 Task: Add North Shore Organic Packaged Living Basil to the cart.
Action: Mouse moved to (239, 122)
Screenshot: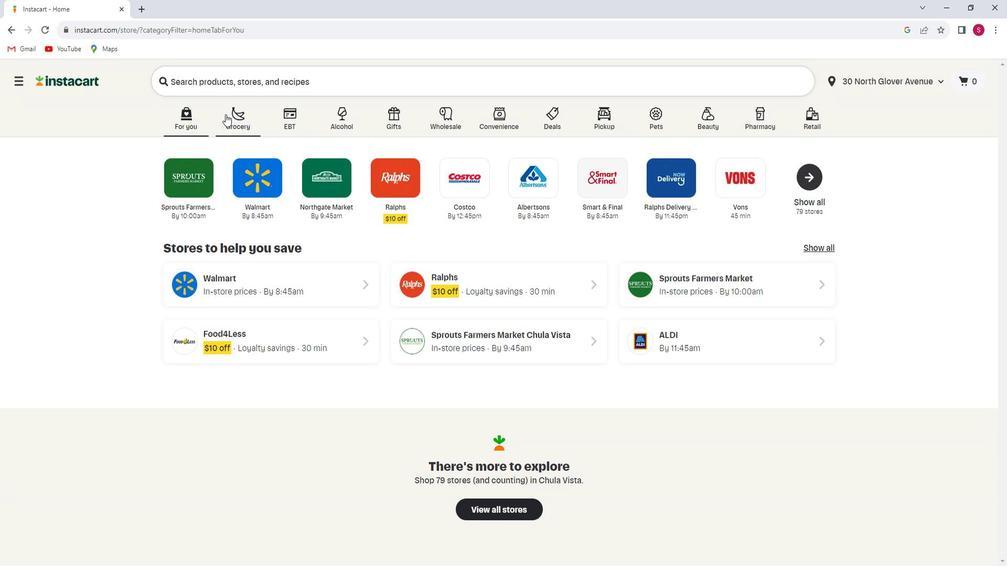 
Action: Mouse pressed left at (239, 122)
Screenshot: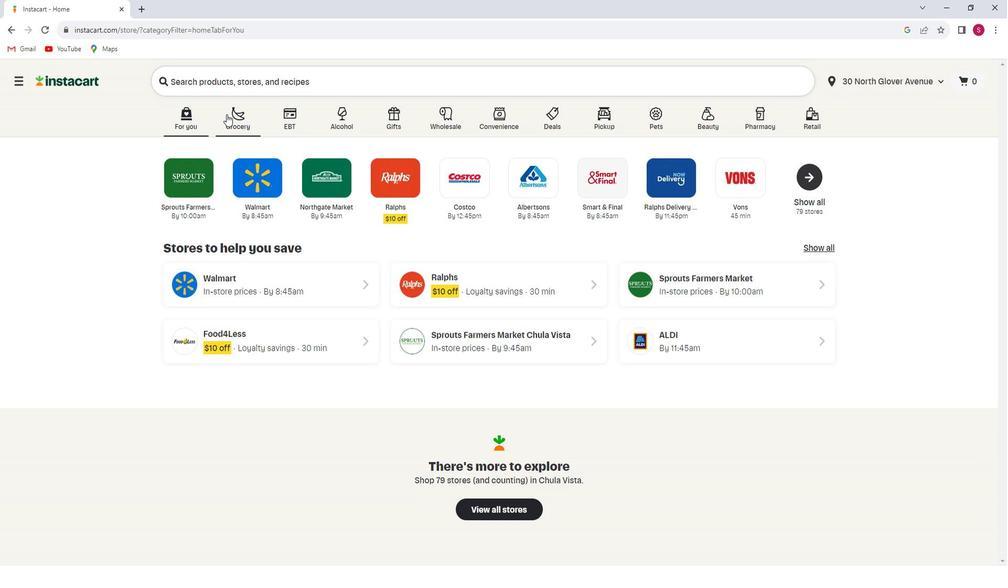 
Action: Mouse moved to (251, 308)
Screenshot: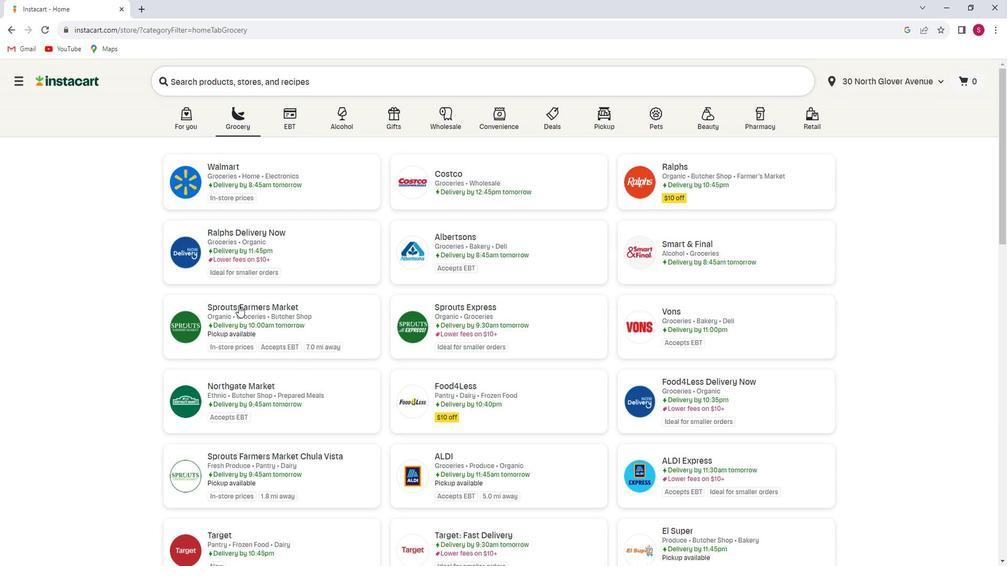 
Action: Mouse pressed left at (251, 308)
Screenshot: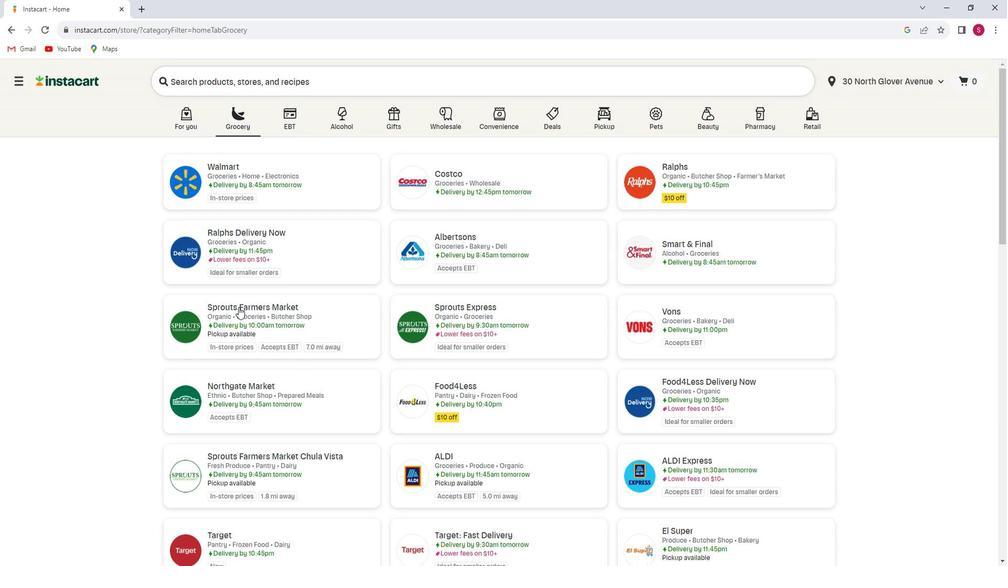 
Action: Mouse moved to (29, 329)
Screenshot: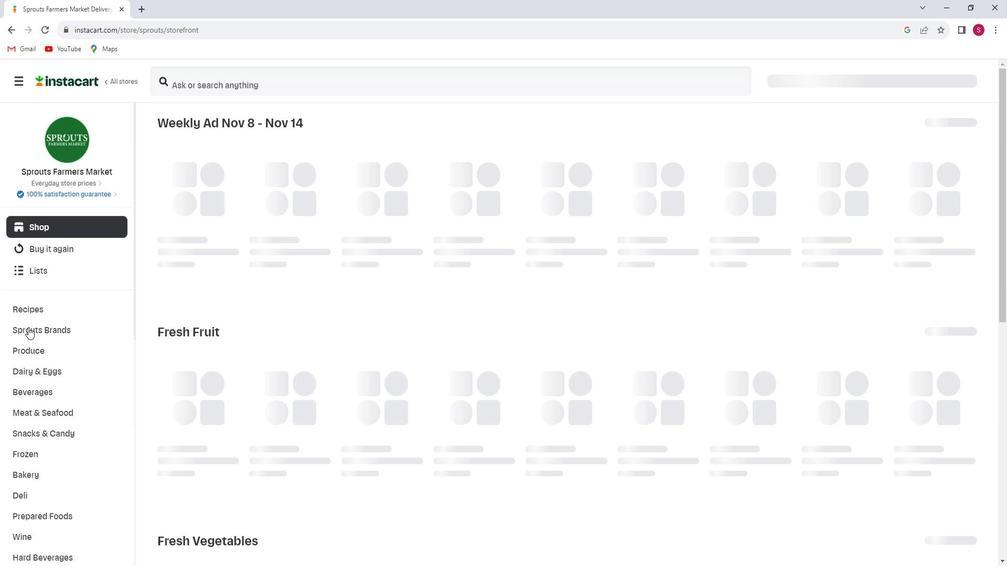 
Action: Mouse scrolled (29, 328) with delta (0, 0)
Screenshot: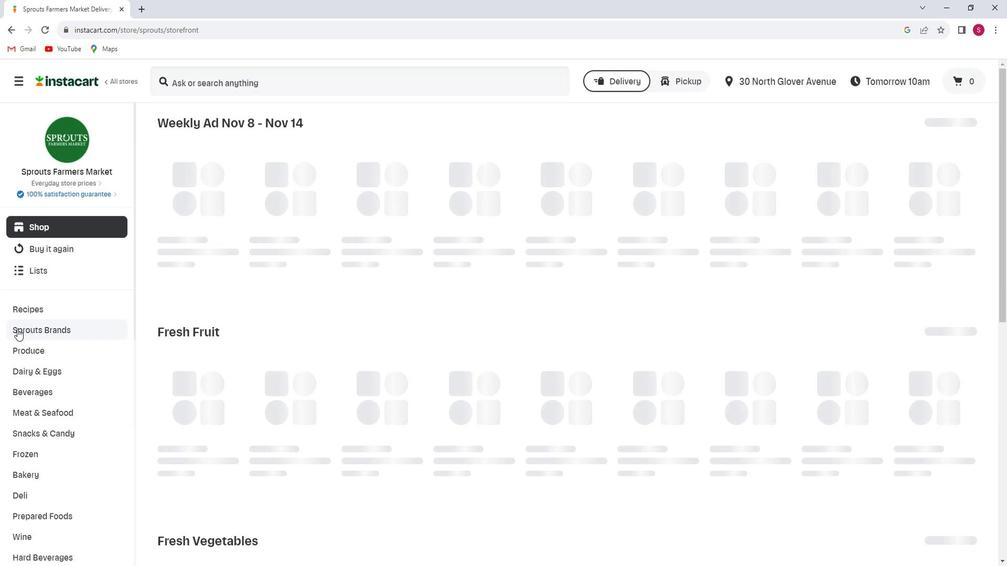 
Action: Mouse scrolled (29, 328) with delta (0, 0)
Screenshot: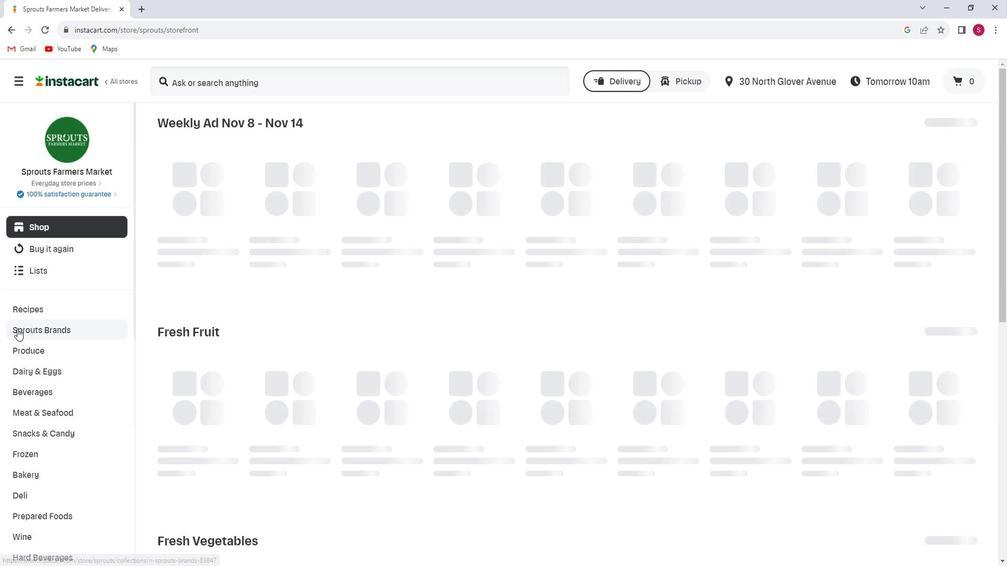 
Action: Mouse moved to (30, 329)
Screenshot: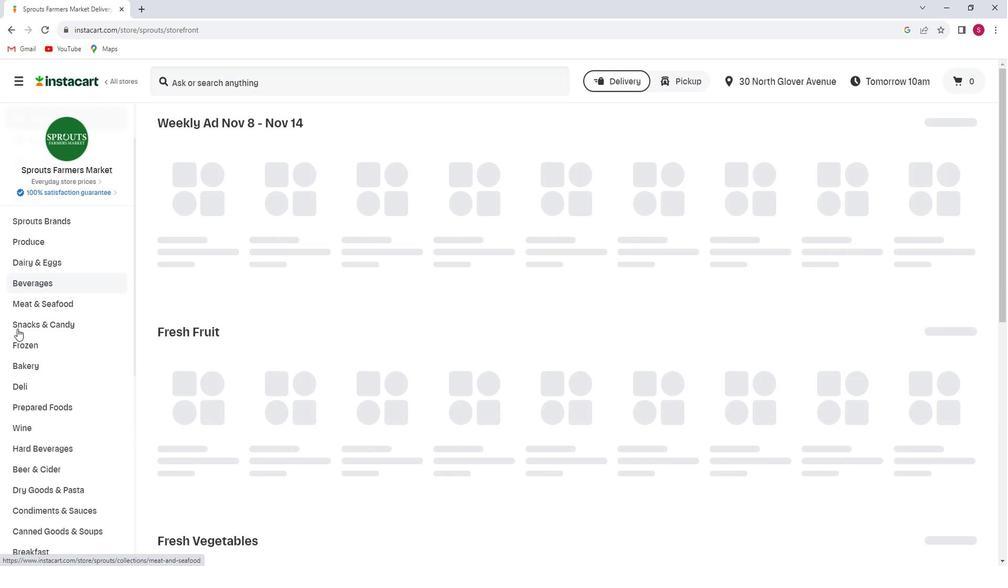 
Action: Mouse scrolled (30, 328) with delta (0, 0)
Screenshot: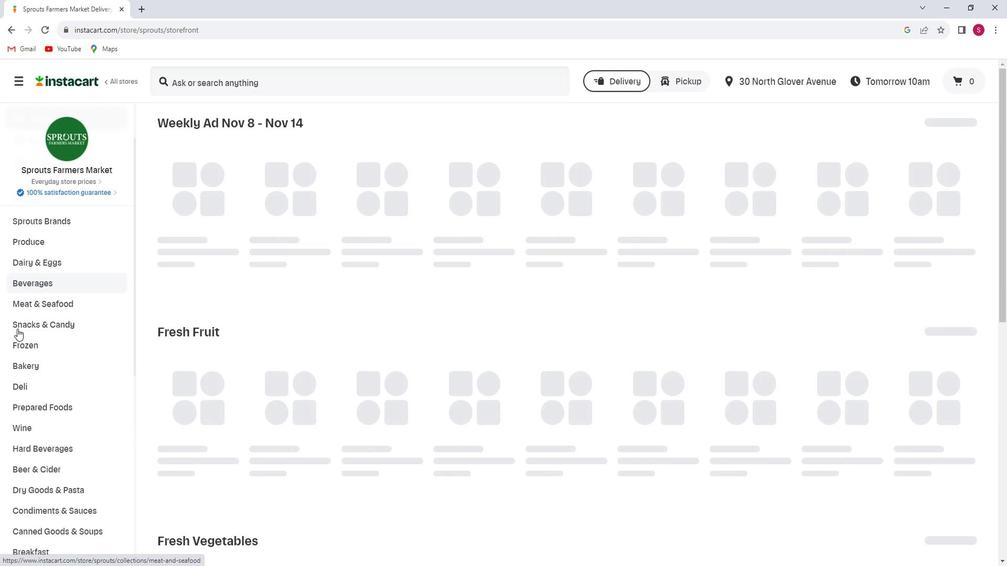 
Action: Mouse moved to (31, 329)
Screenshot: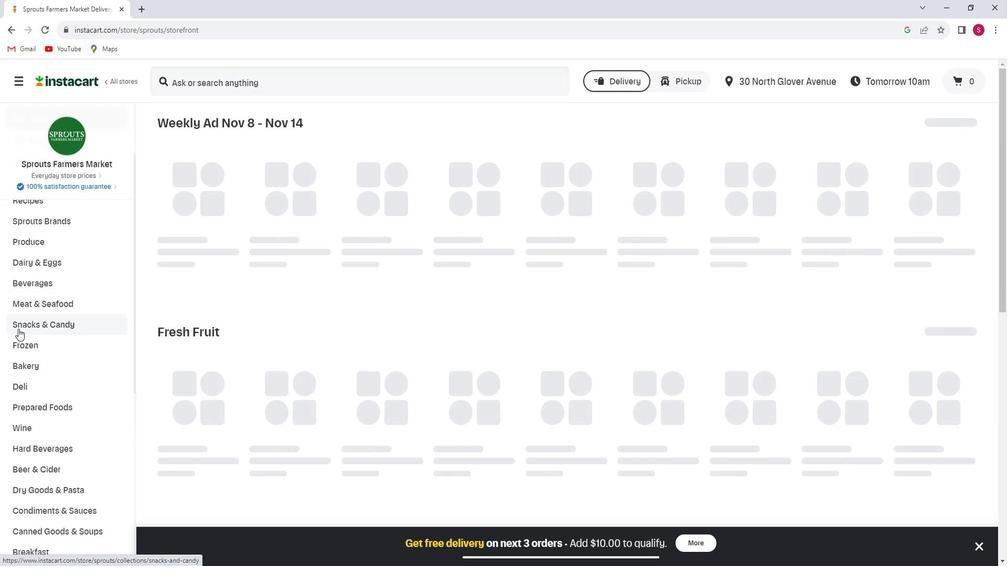 
Action: Mouse scrolled (31, 328) with delta (0, 0)
Screenshot: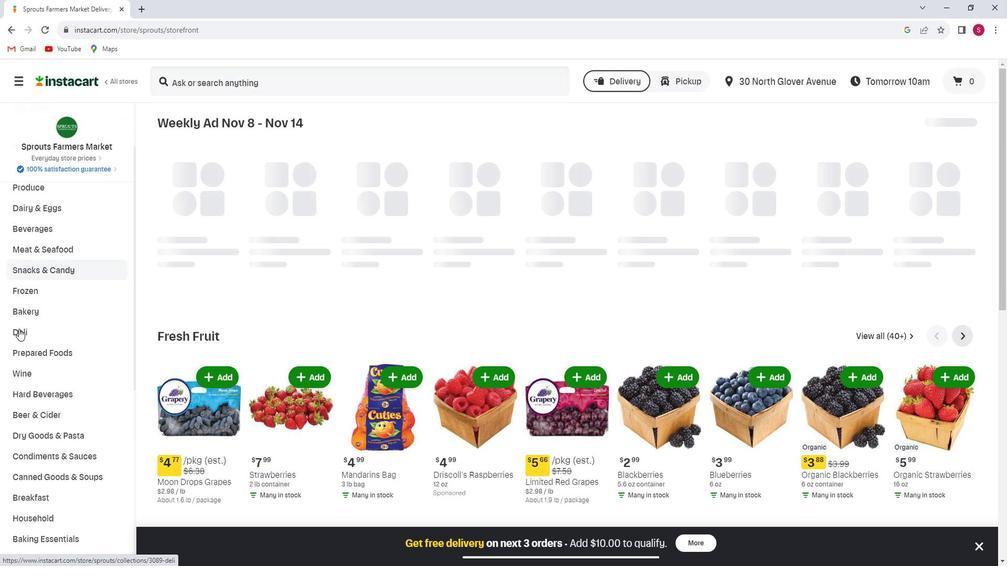 
Action: Mouse scrolled (31, 328) with delta (0, 0)
Screenshot: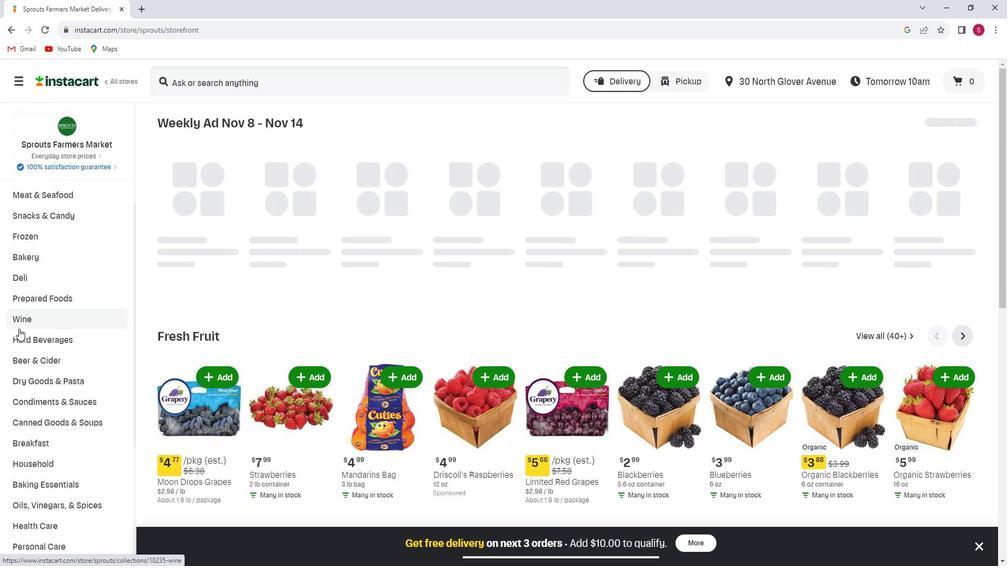 
Action: Mouse moved to (33, 329)
Screenshot: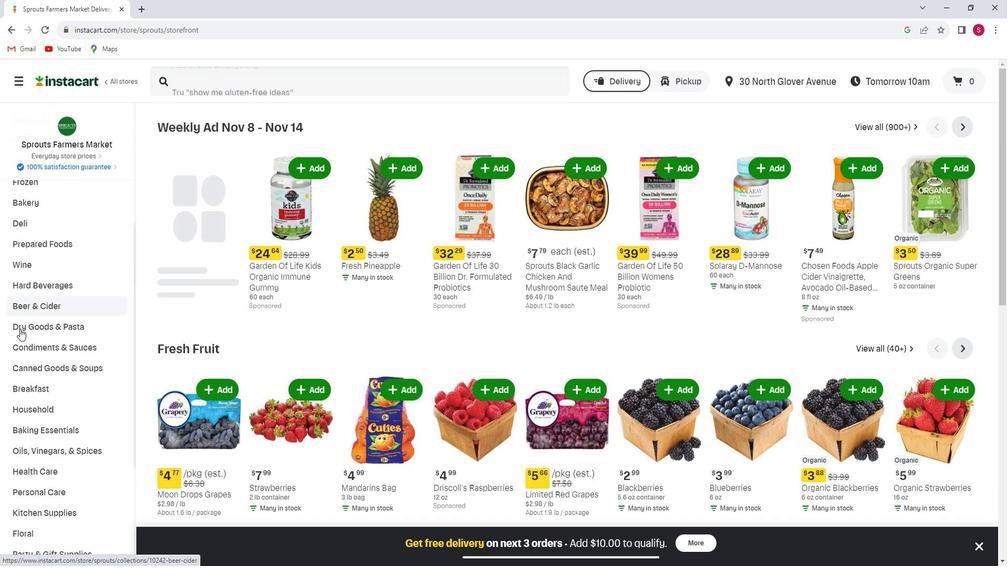 
Action: Mouse scrolled (33, 329) with delta (0, 0)
Screenshot: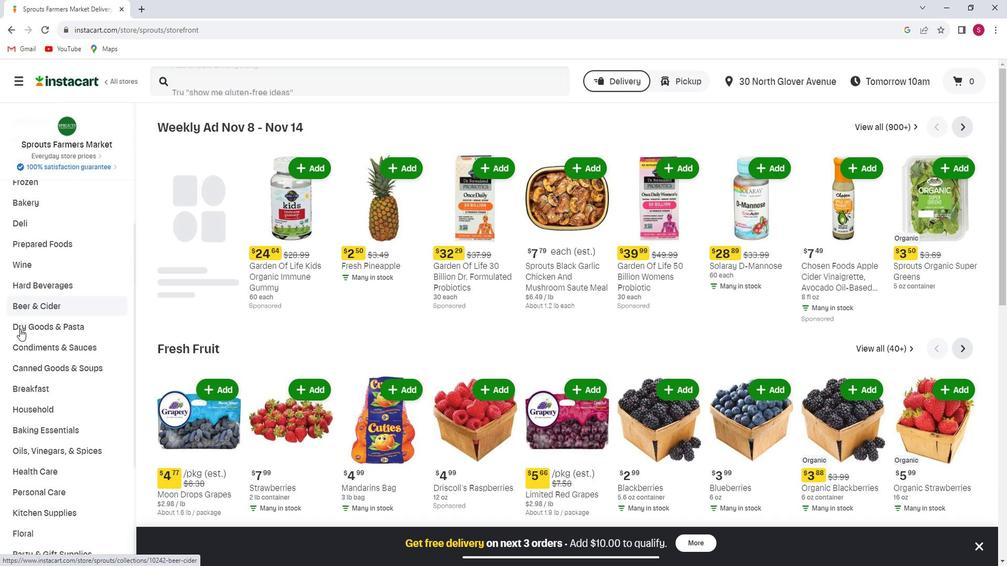 
Action: Mouse scrolled (33, 329) with delta (0, 0)
Screenshot: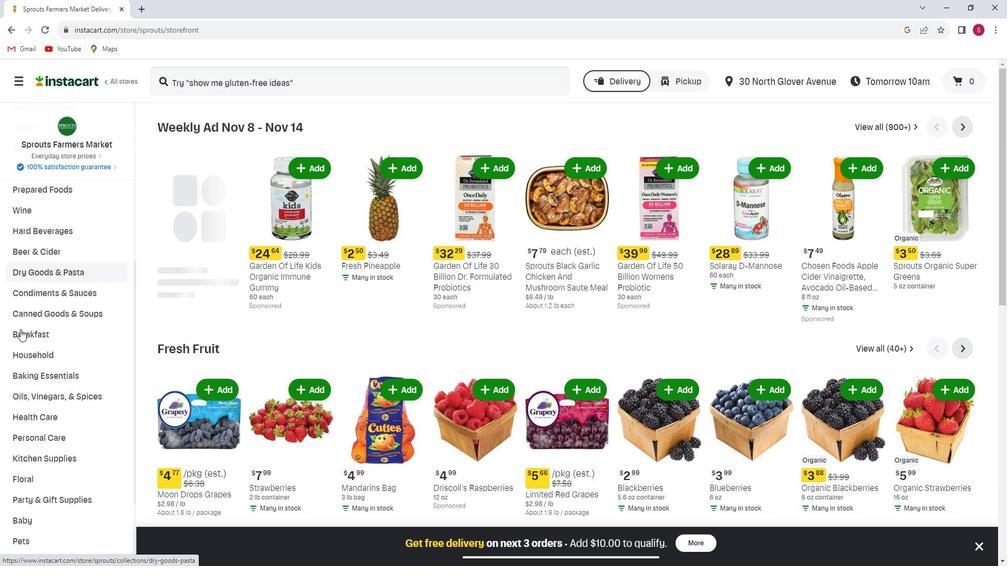 
Action: Mouse scrolled (33, 329) with delta (0, 0)
Screenshot: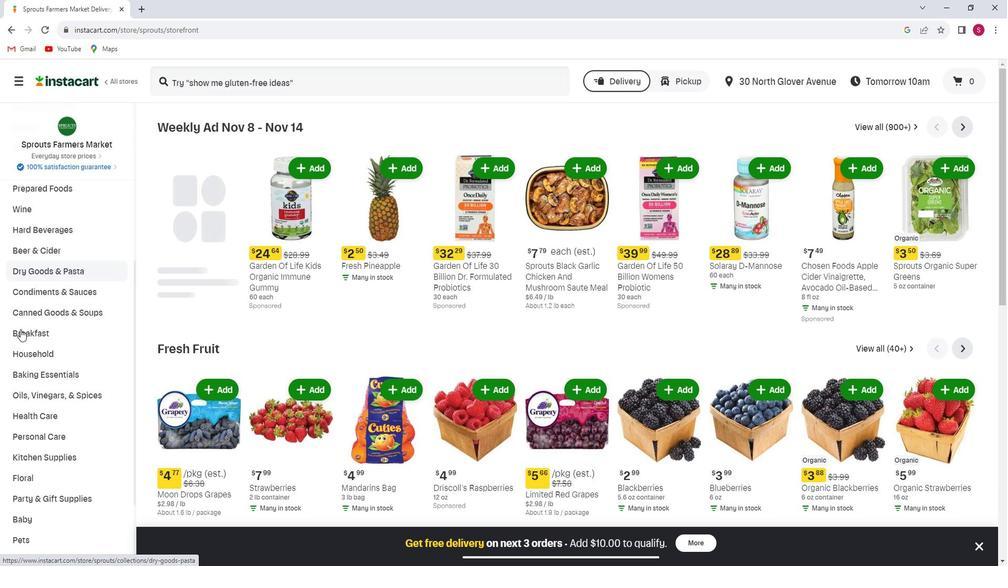 
Action: Mouse scrolled (33, 329) with delta (0, 0)
Screenshot: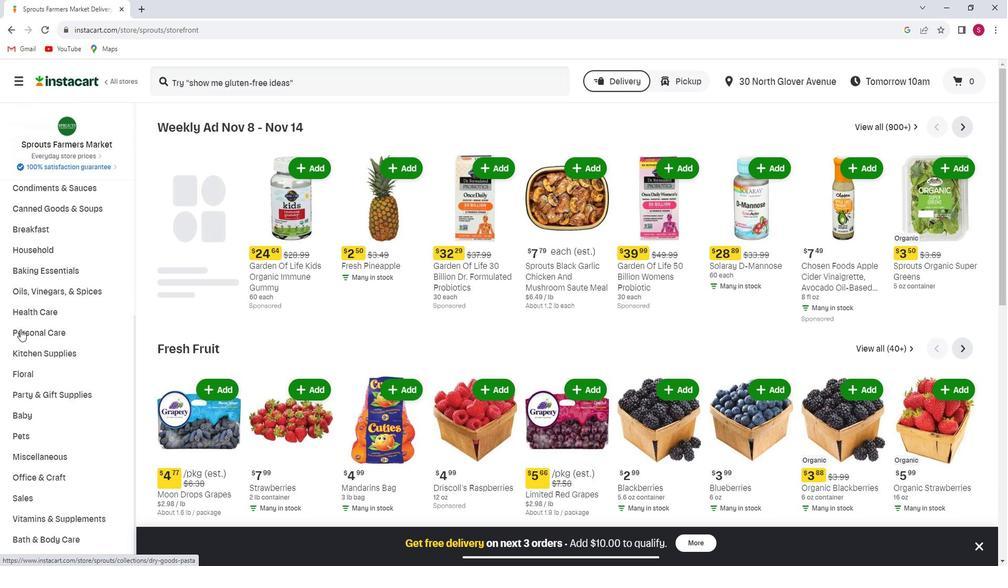 
Action: Mouse moved to (28, 353)
Screenshot: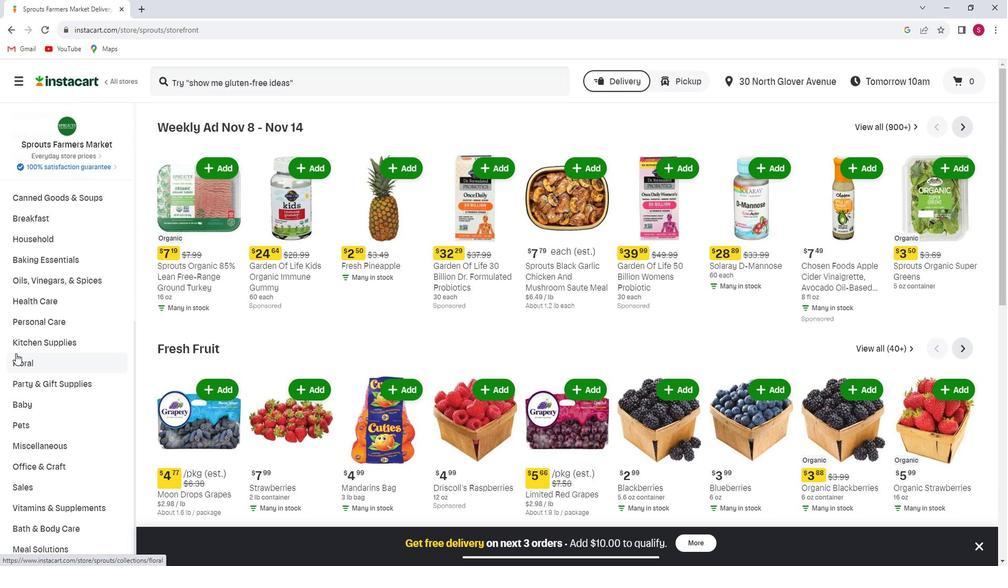 
Action: Mouse pressed left at (28, 353)
Screenshot: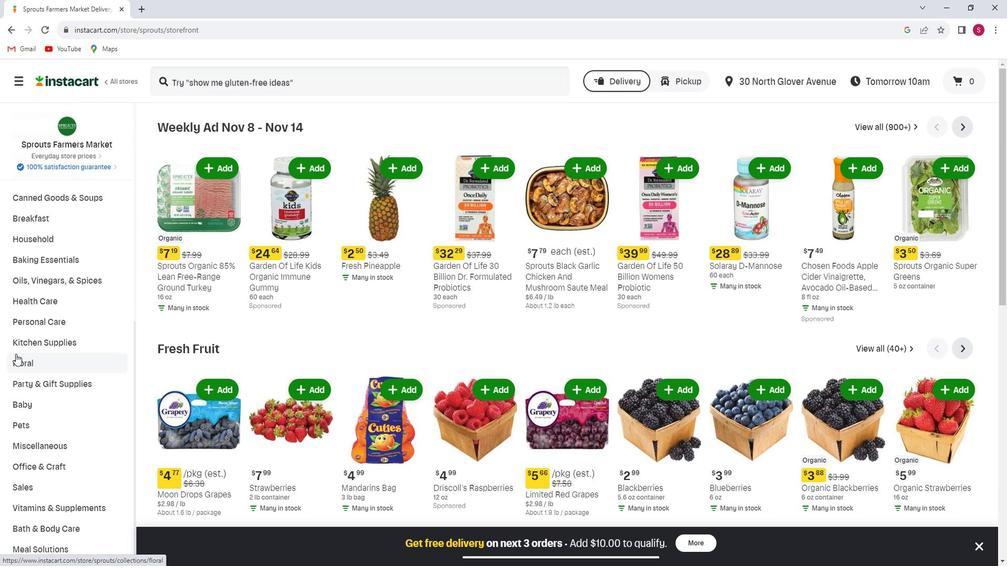 
Action: Mouse moved to (61, 398)
Screenshot: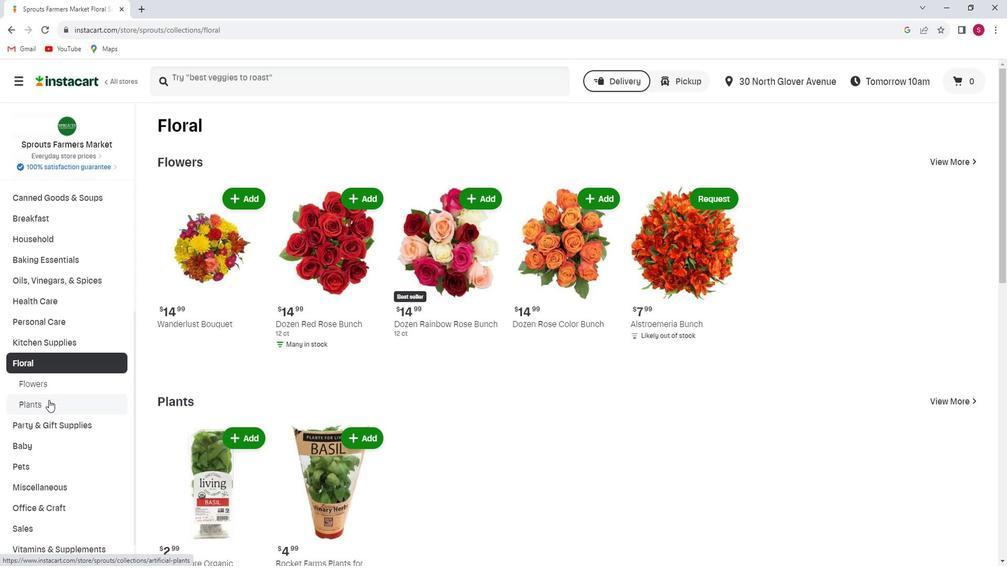 
Action: Mouse pressed left at (61, 398)
Screenshot: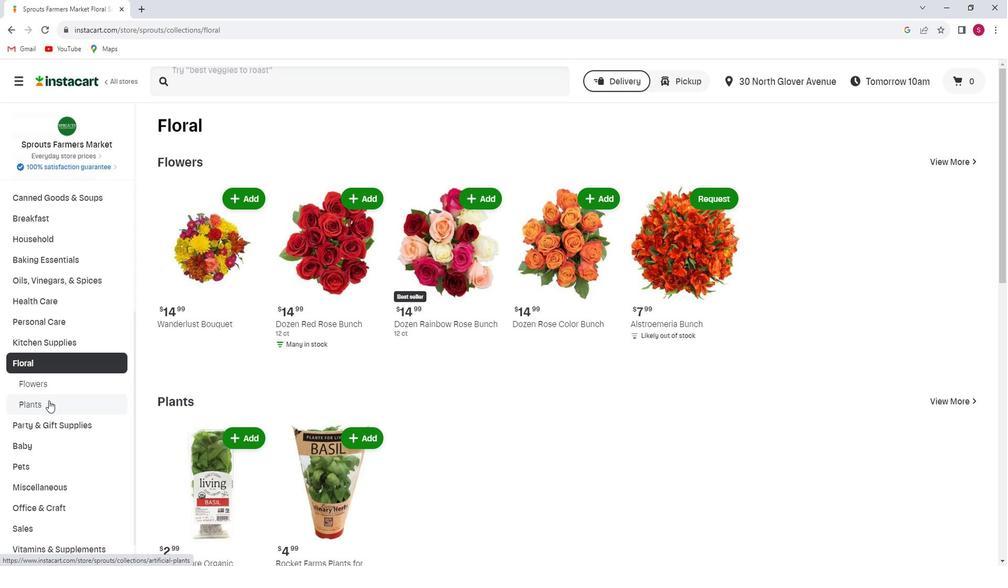 
Action: Mouse moved to (244, 87)
Screenshot: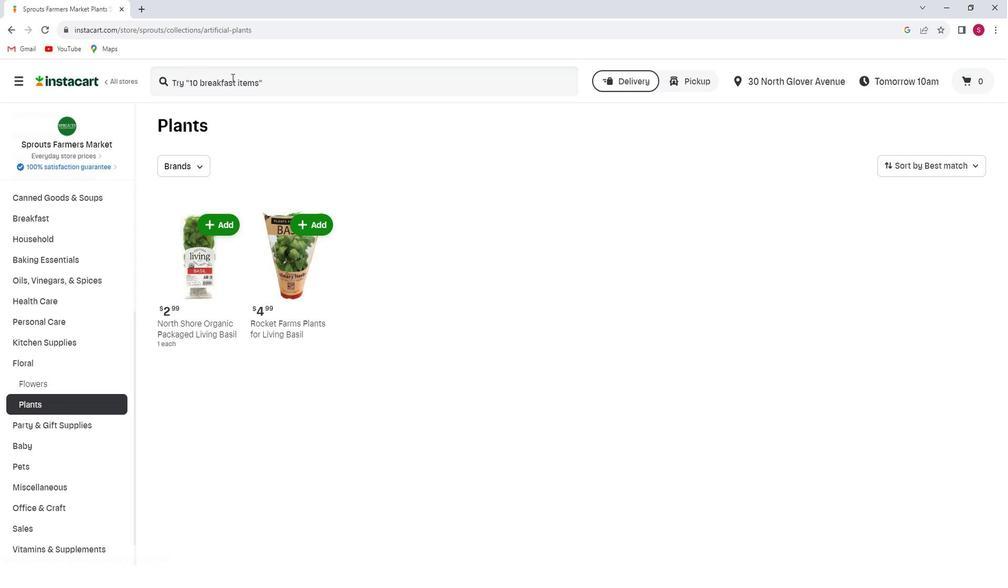 
Action: Mouse pressed left at (244, 87)
Screenshot: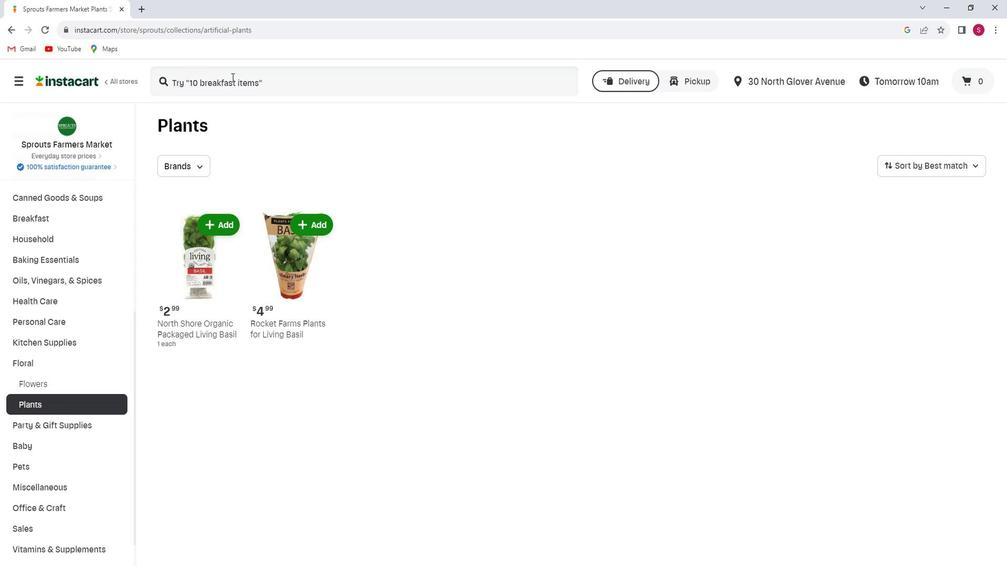 
Action: Key pressed <Key.shift>North<Key.space><Key.shift>Shore<Key.space><Key.shift>organic<Key.space><Key.shift>Packaged<Key.space><Key.shift>Living<Key.space><Key.shift>Basil<Key.enter>
Screenshot: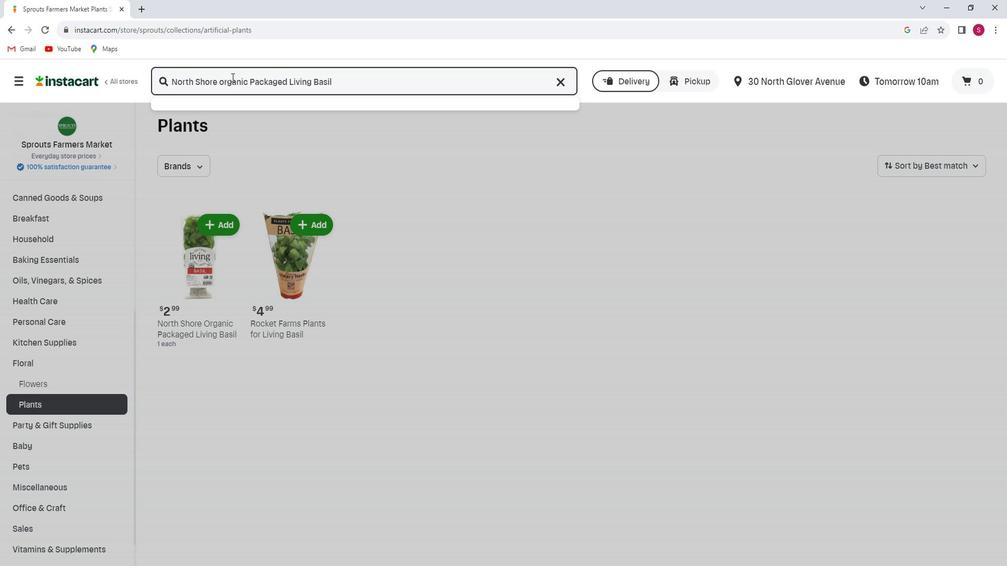 
Action: Mouse moved to (311, 177)
Screenshot: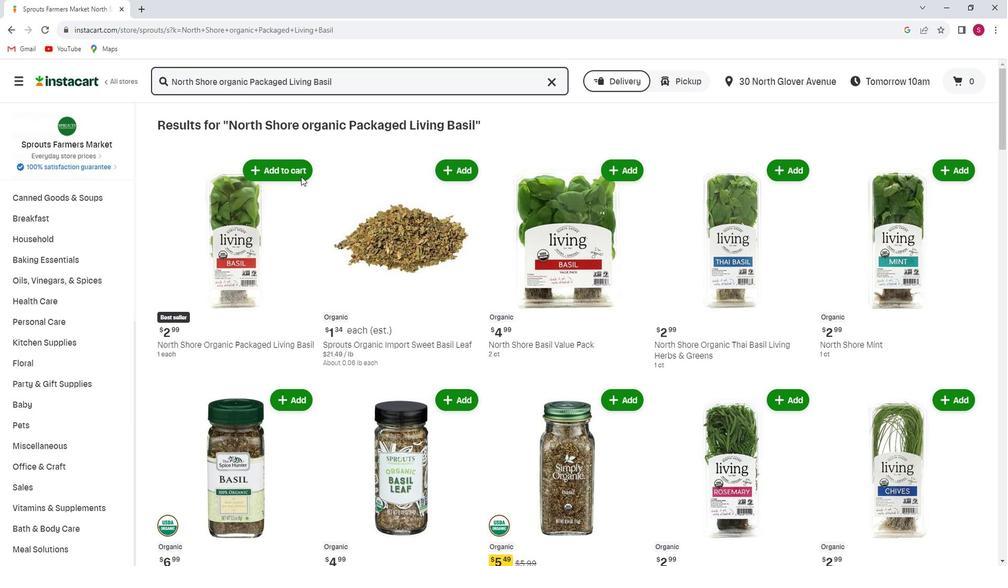 
Action: Mouse pressed left at (311, 177)
Screenshot: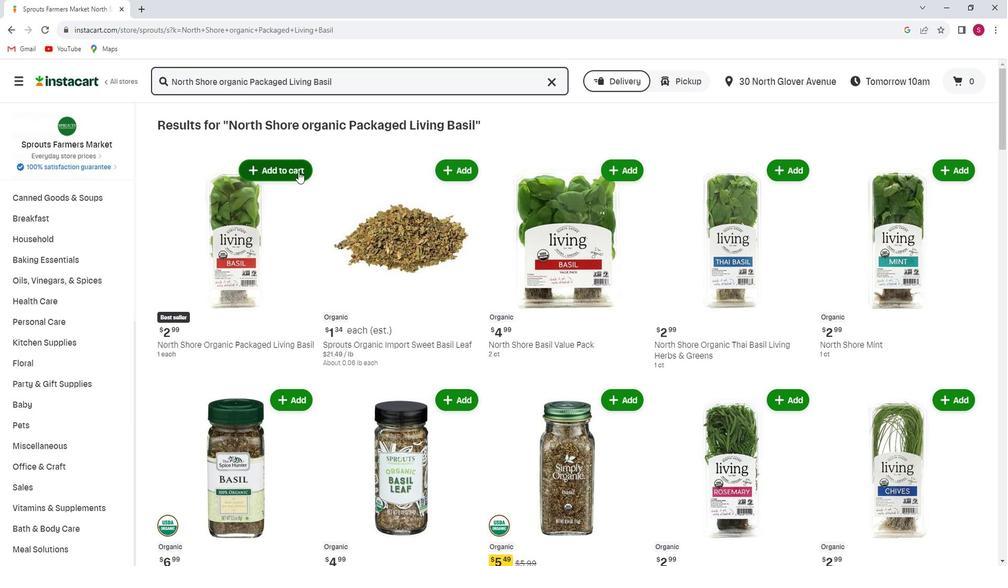 
Action: Mouse moved to (302, 209)
Screenshot: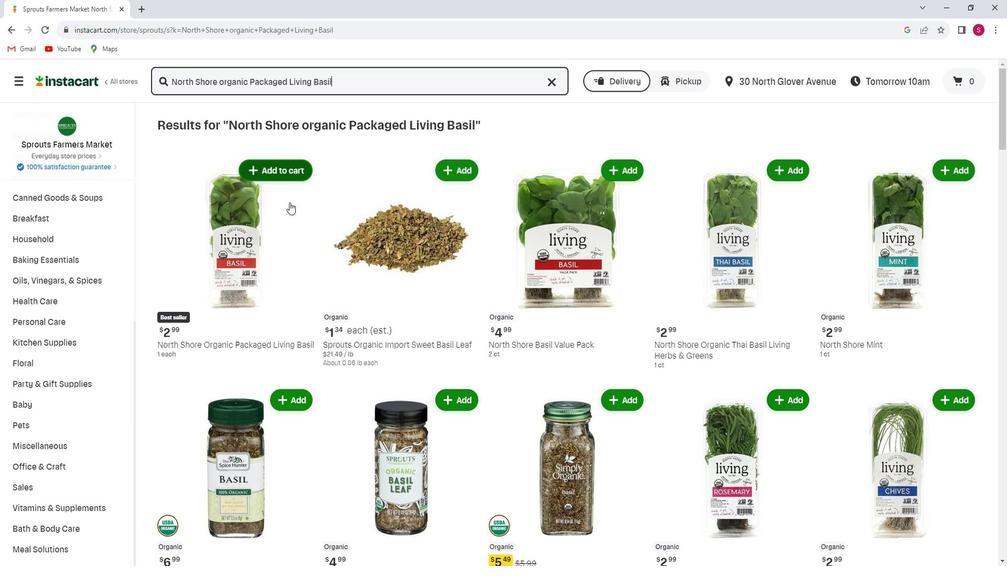 
